 Task: Create a due date automation trigger when advanced on, 2 working days after a card is due add dates starting next week at 11:00 AM.
Action: Mouse moved to (963, 73)
Screenshot: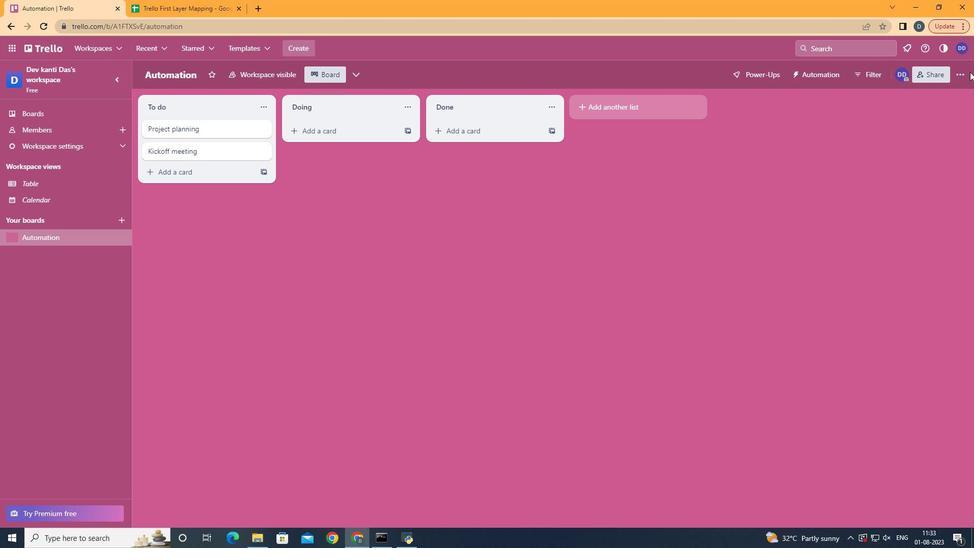 
Action: Mouse pressed left at (963, 73)
Screenshot: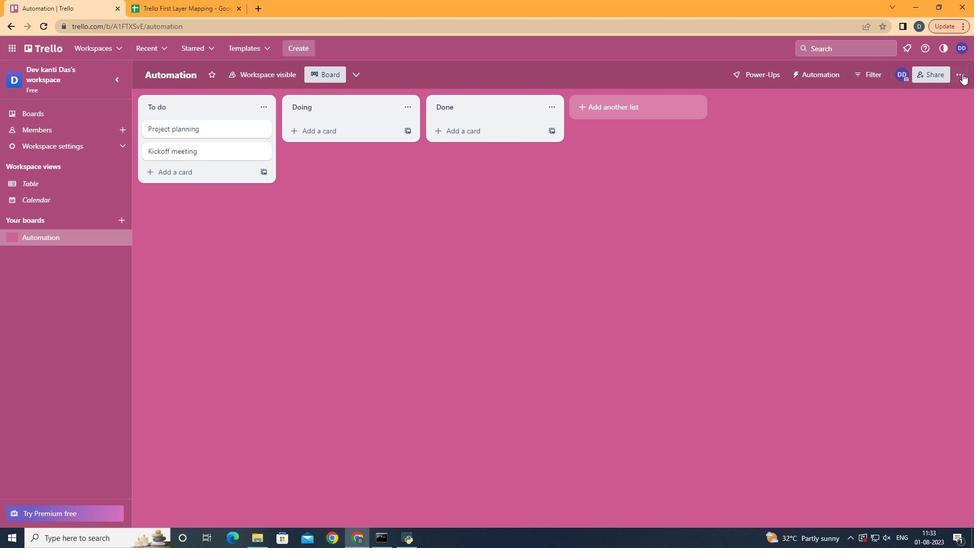 
Action: Mouse moved to (891, 212)
Screenshot: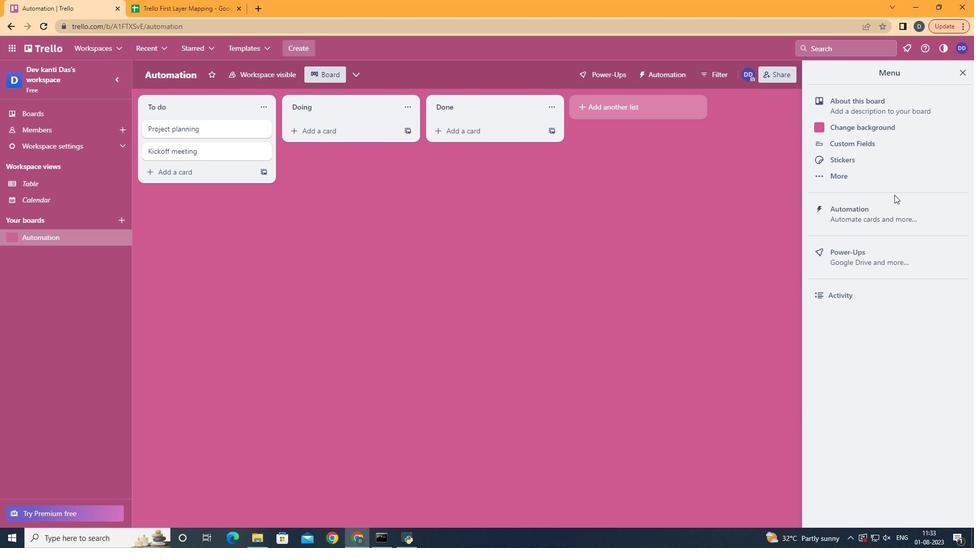 
Action: Mouse pressed left at (891, 212)
Screenshot: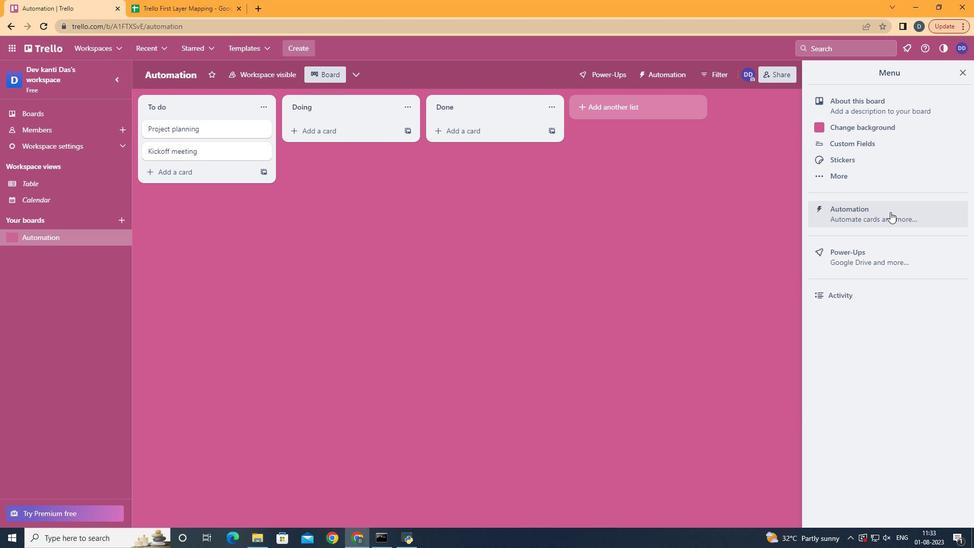 
Action: Mouse moved to (200, 206)
Screenshot: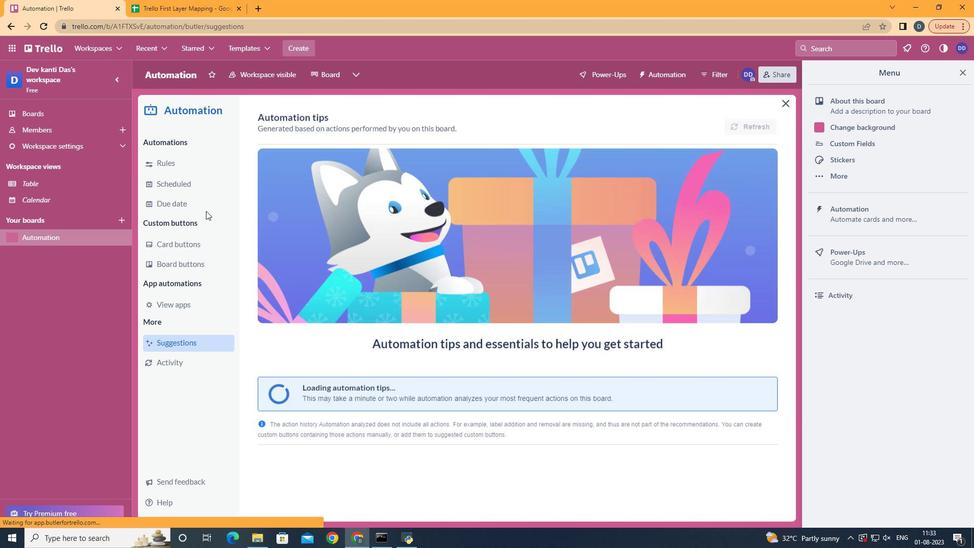 
Action: Mouse pressed left at (200, 206)
Screenshot: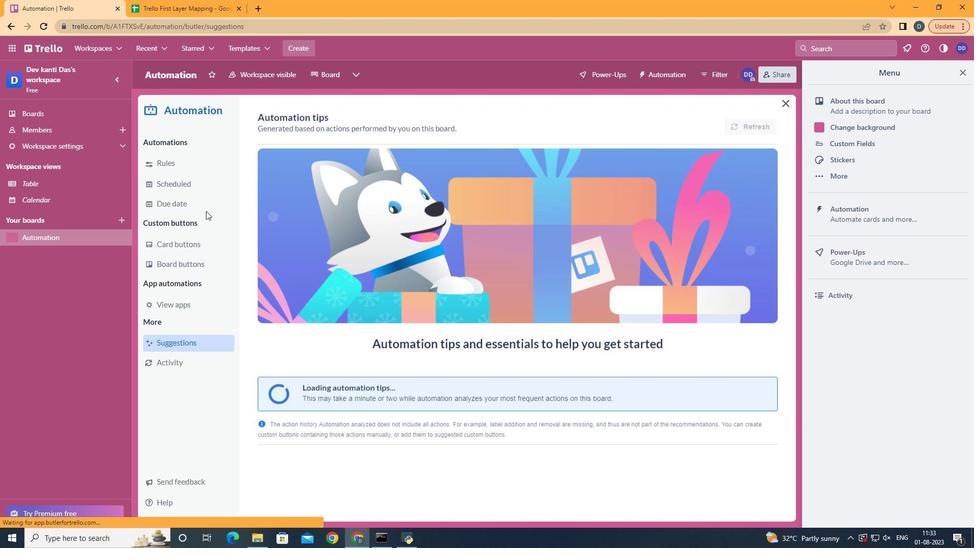 
Action: Mouse moved to (718, 118)
Screenshot: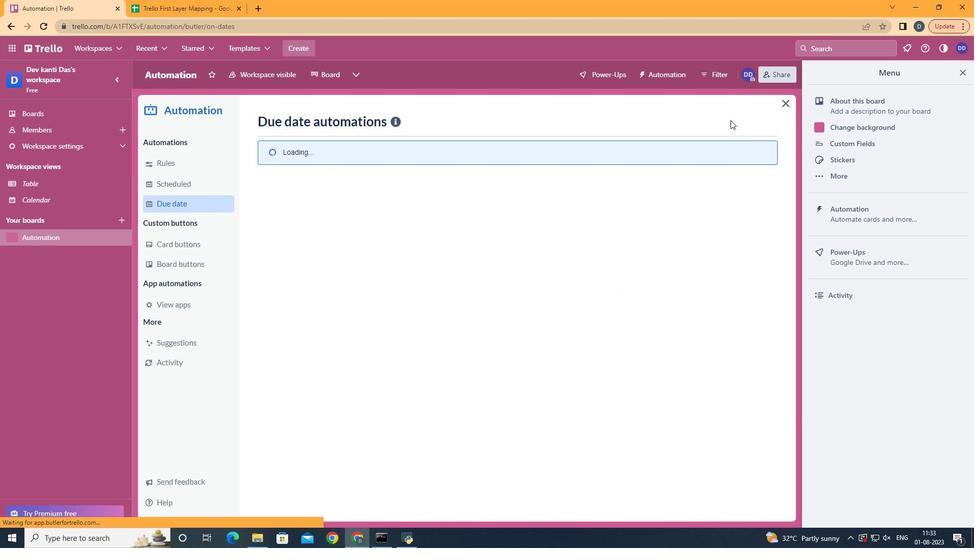 
Action: Mouse pressed left at (718, 118)
Screenshot: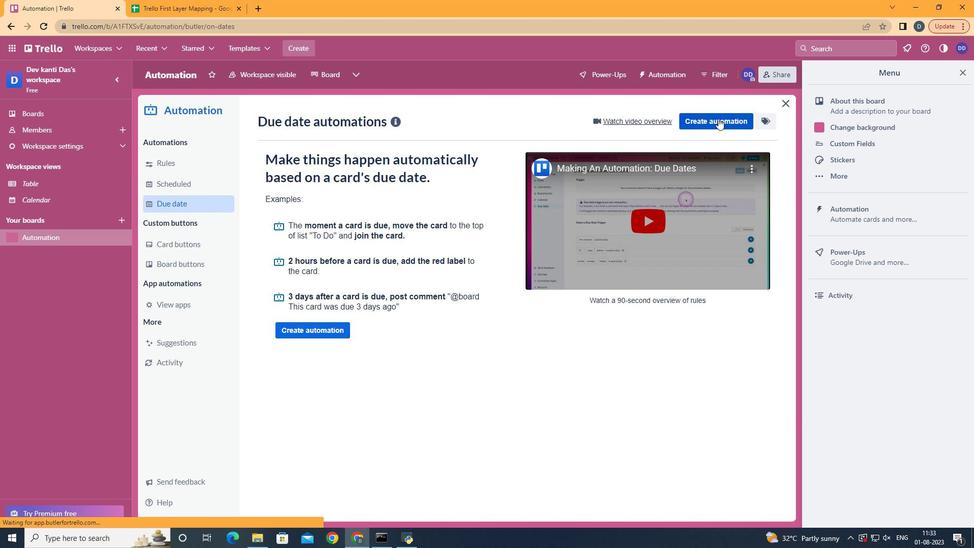 
Action: Mouse moved to (623, 220)
Screenshot: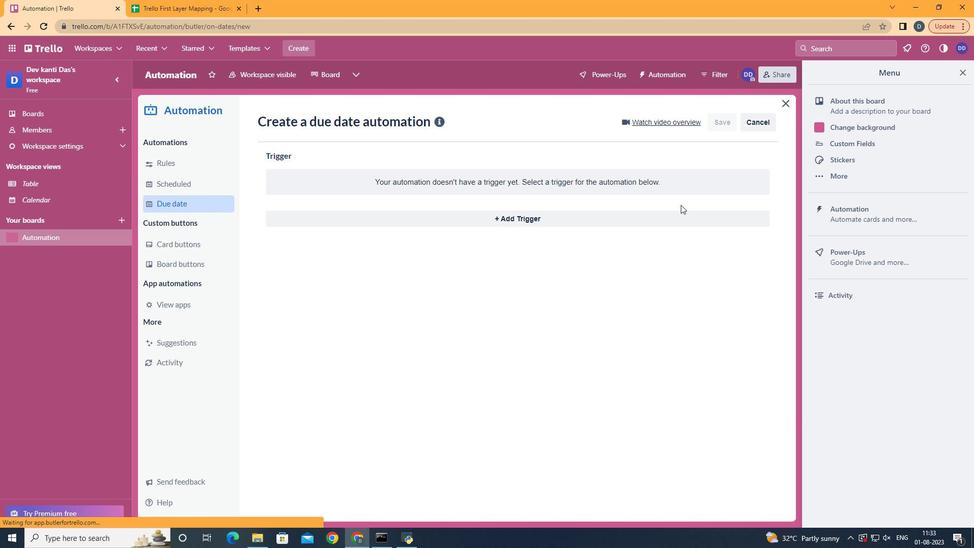 
Action: Mouse pressed left at (623, 220)
Screenshot: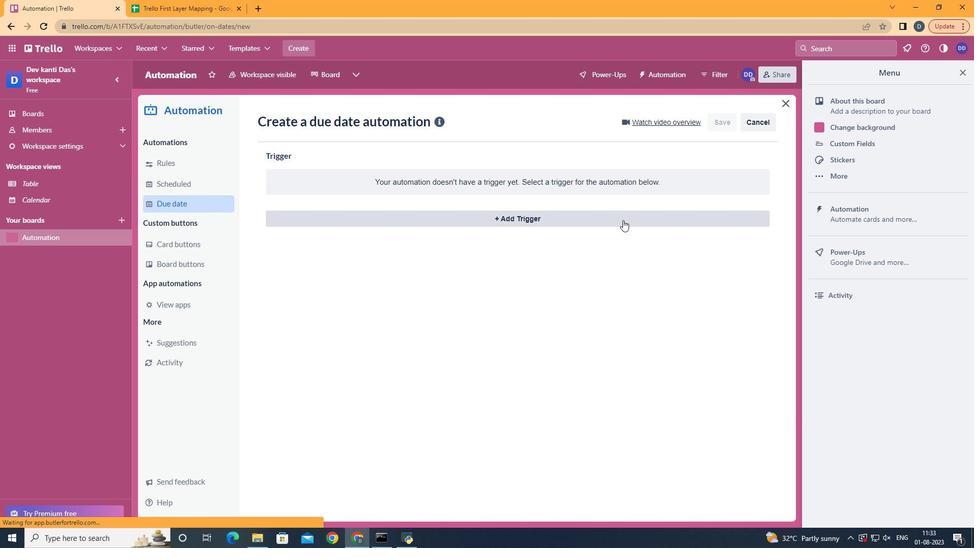 
Action: Mouse moved to (323, 411)
Screenshot: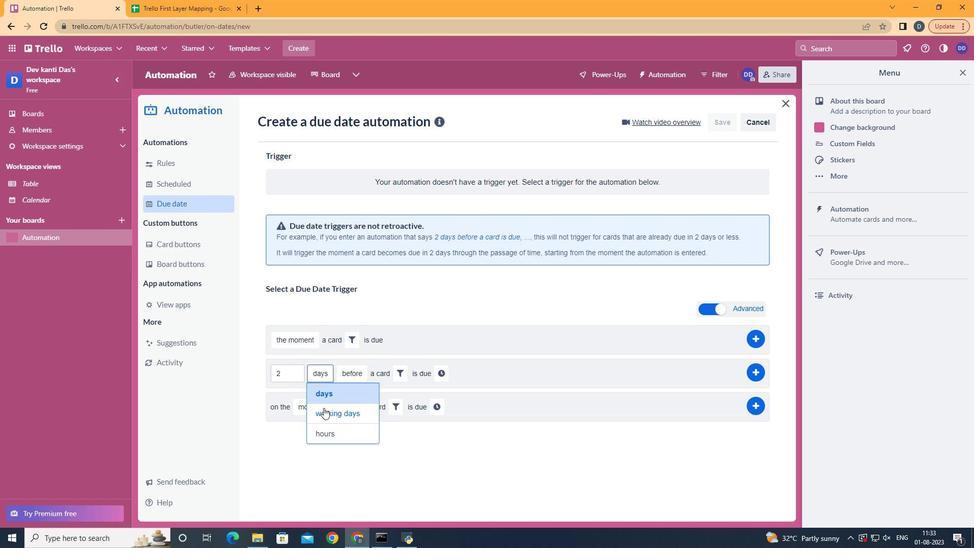 
Action: Mouse pressed left at (323, 411)
Screenshot: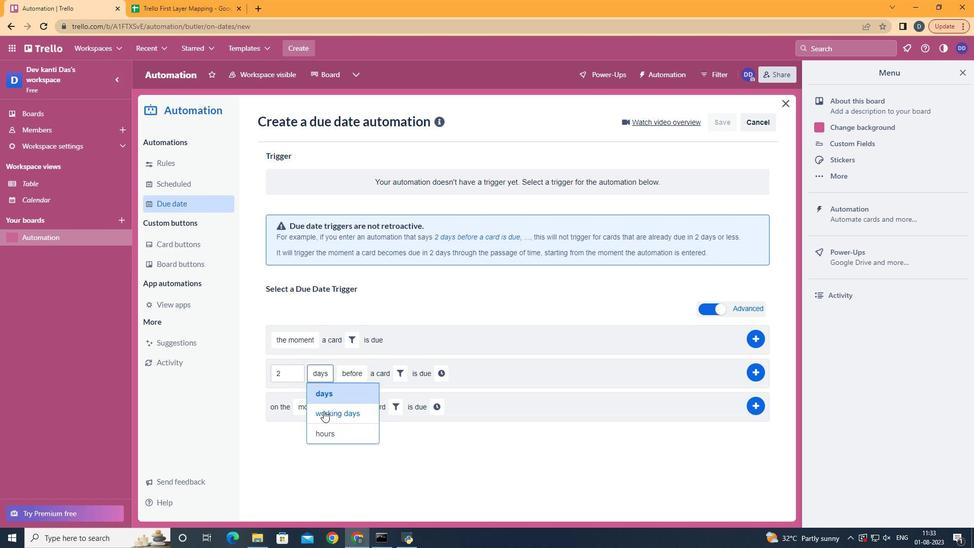 
Action: Mouse moved to (377, 416)
Screenshot: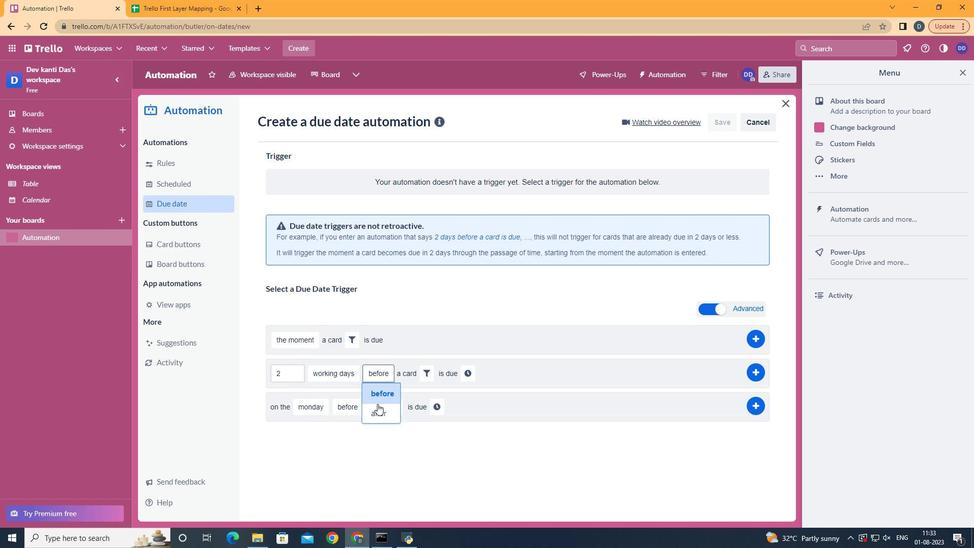 
Action: Mouse pressed left at (377, 416)
Screenshot: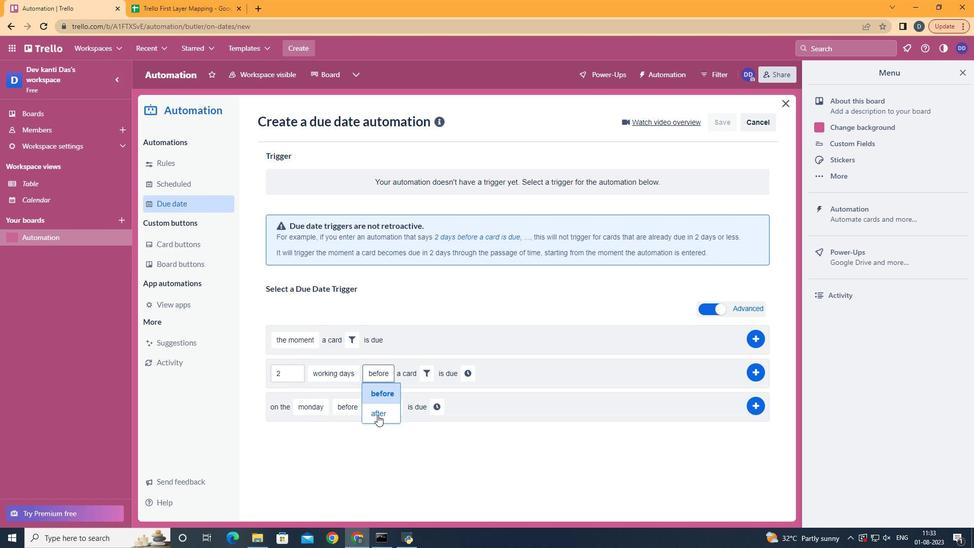 
Action: Mouse moved to (424, 376)
Screenshot: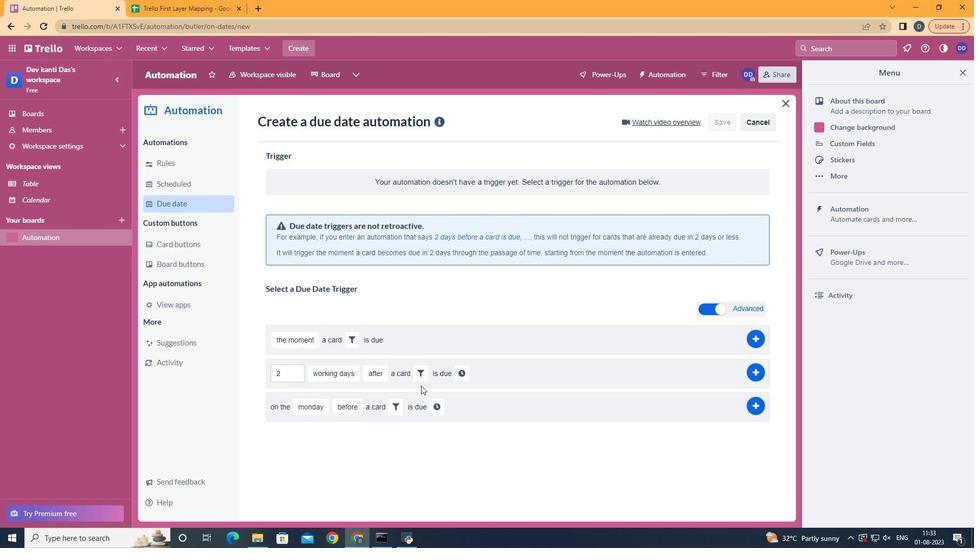 
Action: Mouse pressed left at (424, 376)
Screenshot: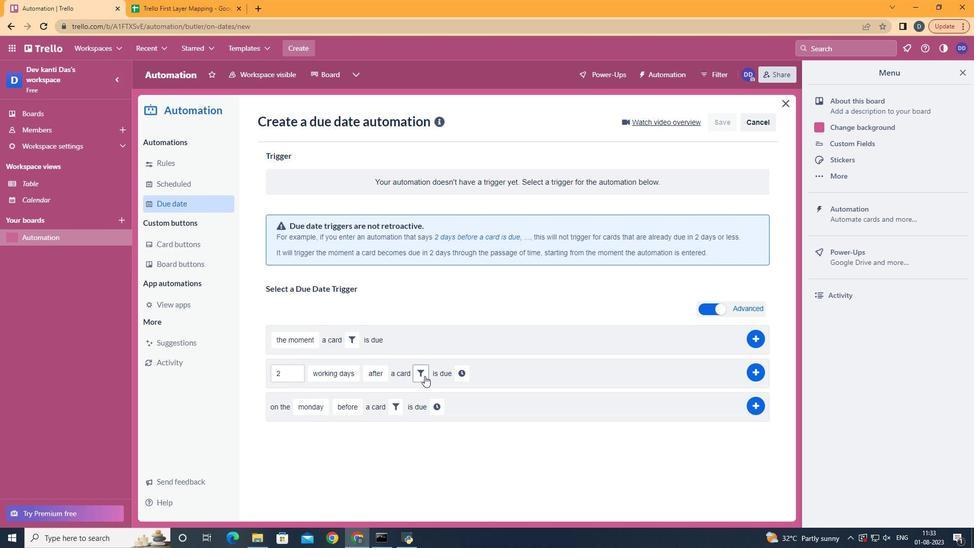 
Action: Mouse moved to (471, 408)
Screenshot: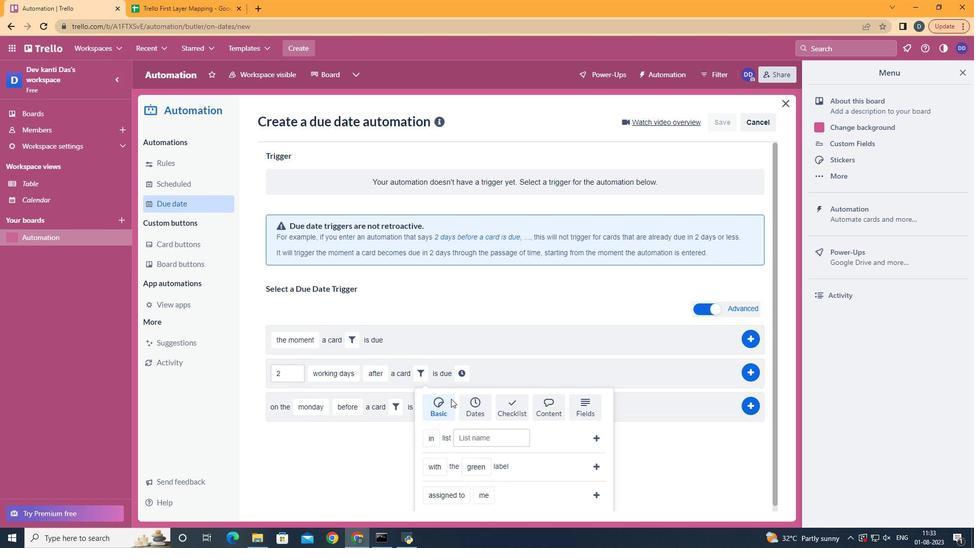 
Action: Mouse pressed left at (471, 408)
Screenshot: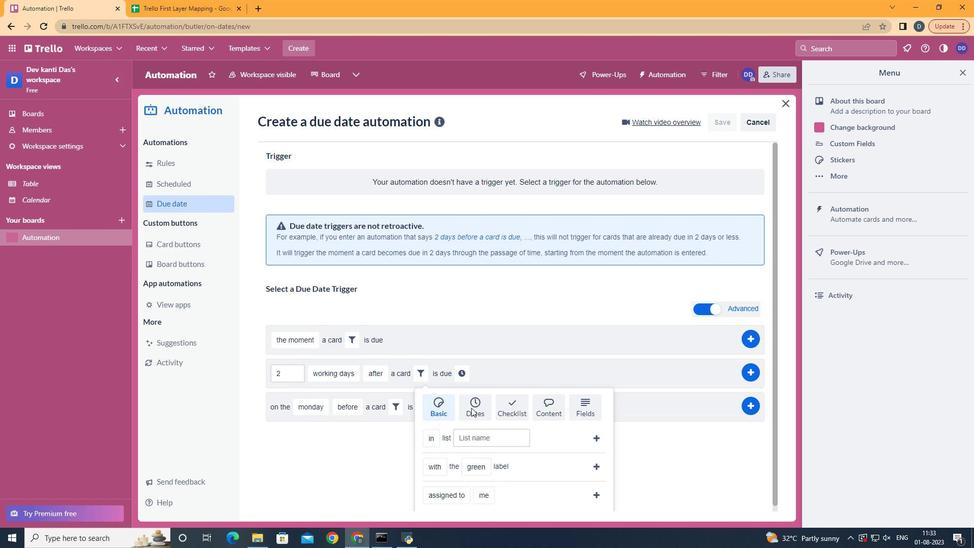 
Action: Mouse scrolled (471, 407) with delta (0, 0)
Screenshot: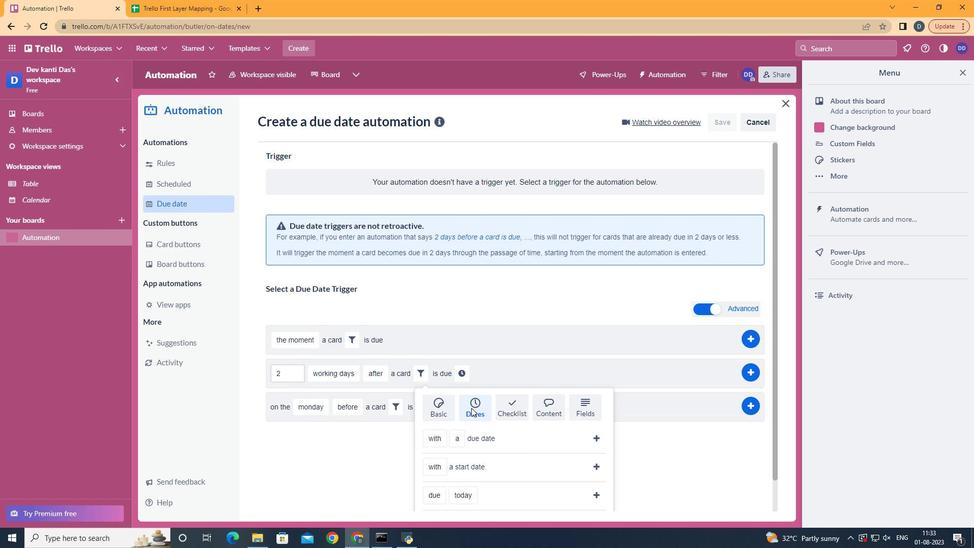 
Action: Mouse scrolled (471, 407) with delta (0, 0)
Screenshot: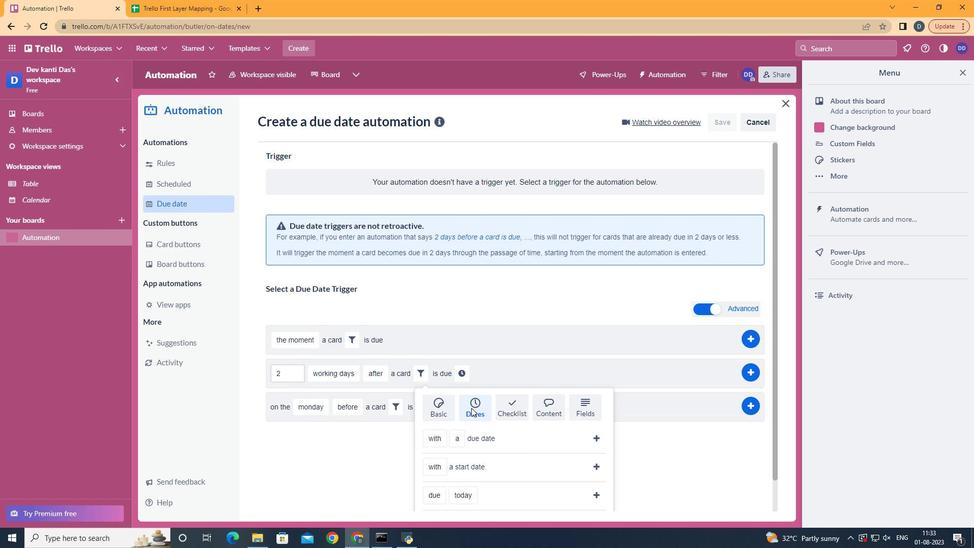 
Action: Mouse moved to (472, 408)
Screenshot: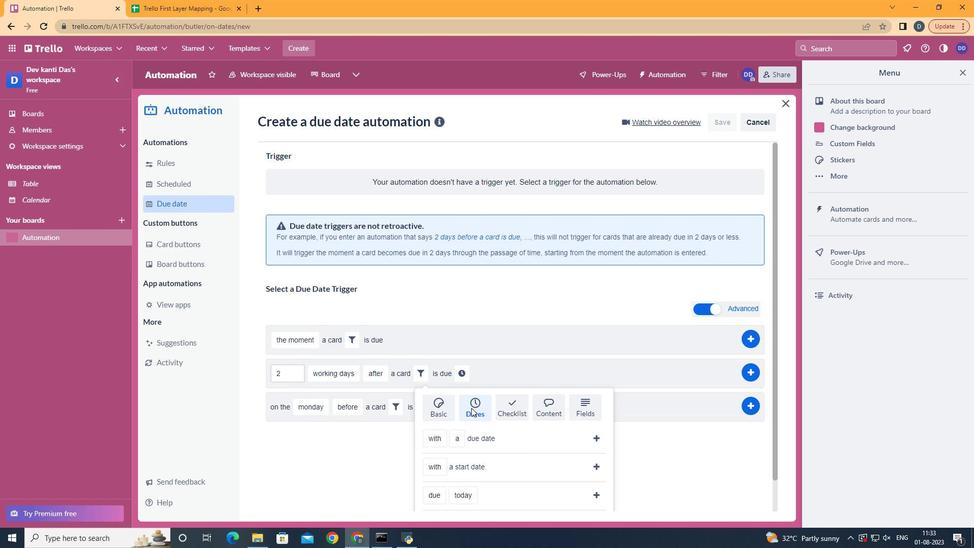
Action: Mouse scrolled (472, 407) with delta (0, 0)
Screenshot: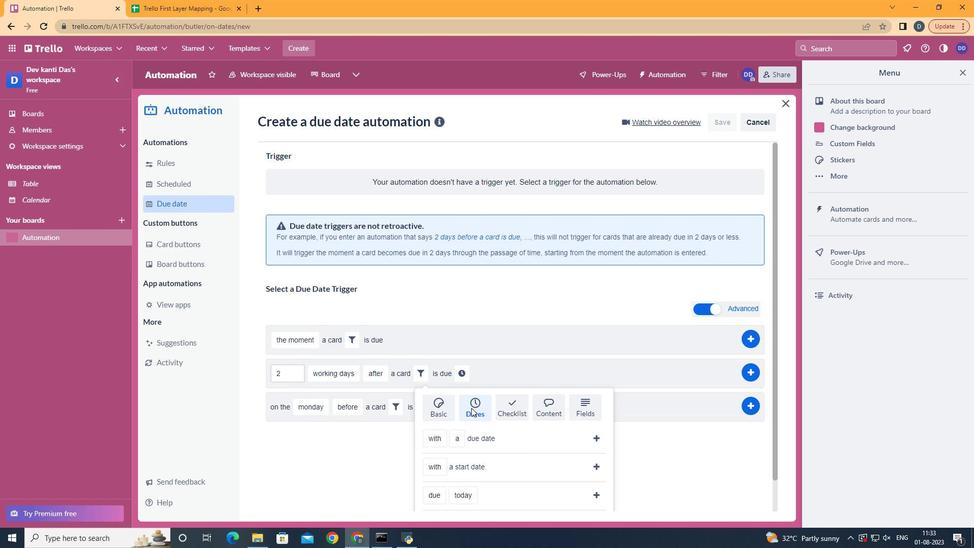 
Action: Mouse scrolled (472, 407) with delta (0, 0)
Screenshot: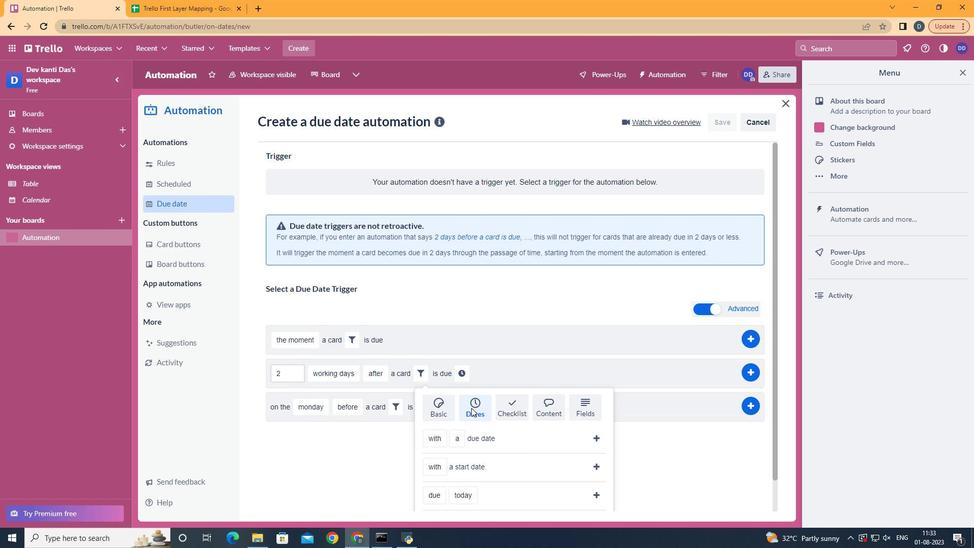 
Action: Mouse moved to (449, 420)
Screenshot: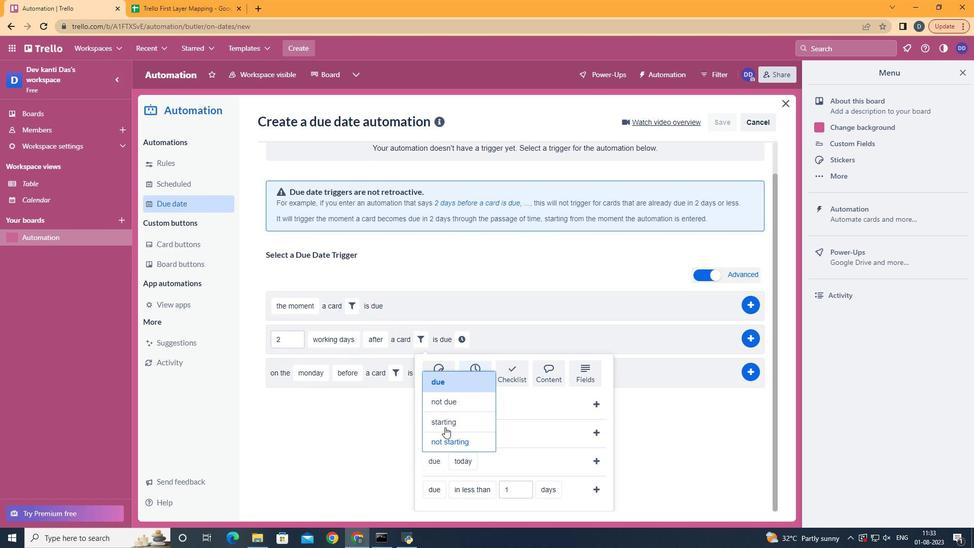 
Action: Mouse pressed left at (449, 420)
Screenshot: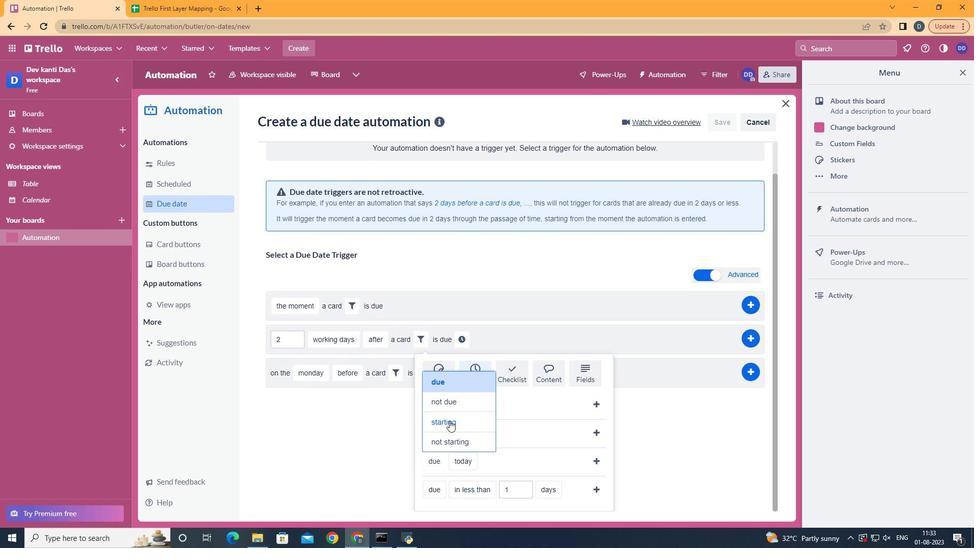 
Action: Mouse moved to (494, 402)
Screenshot: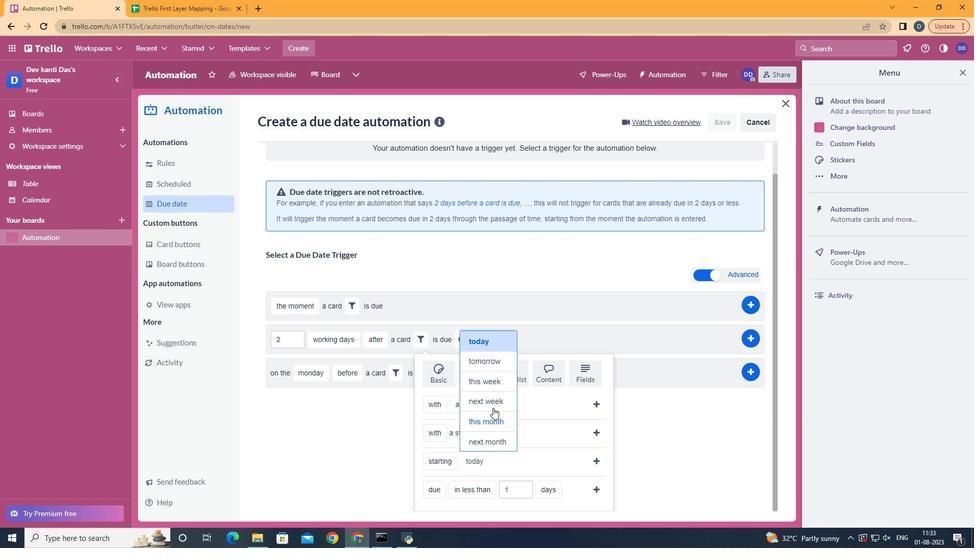 
Action: Mouse pressed left at (494, 402)
Screenshot: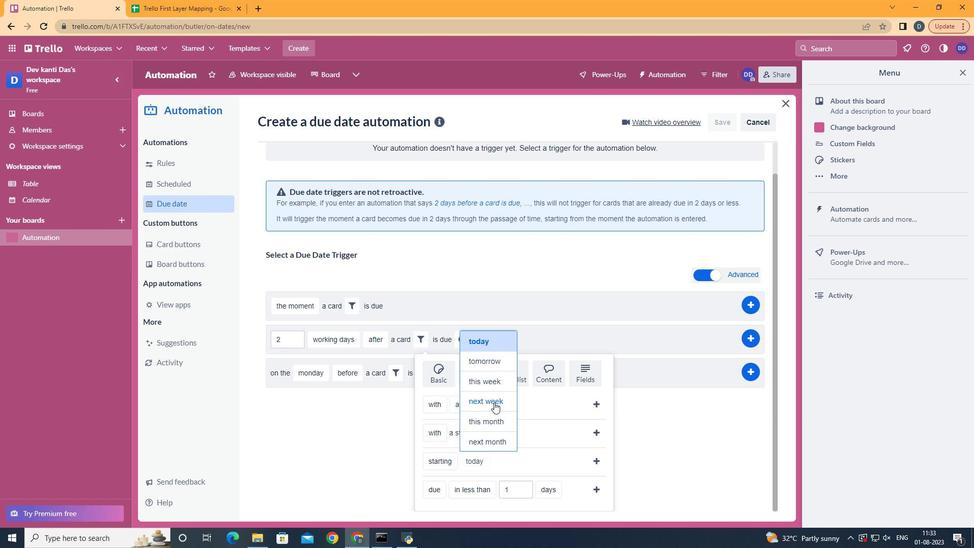 
Action: Mouse moved to (598, 463)
Screenshot: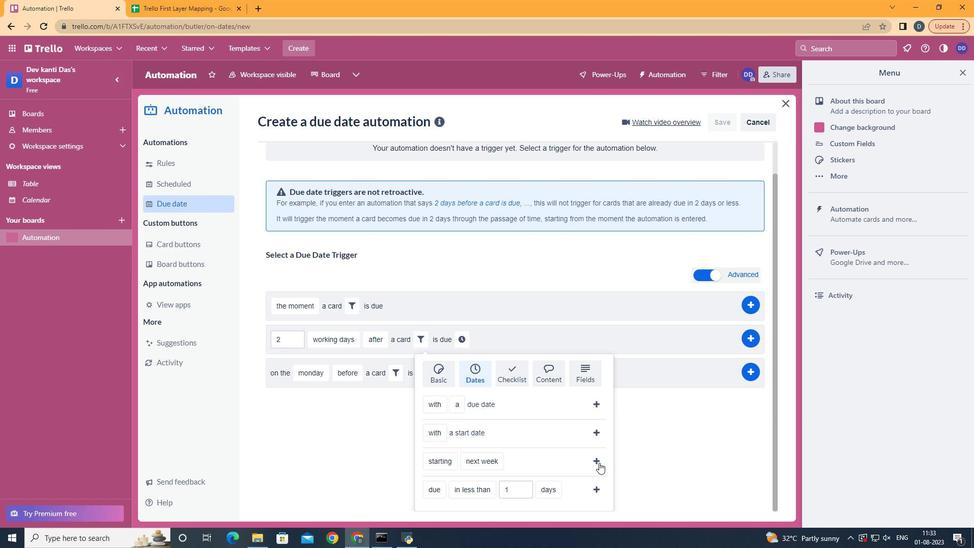 
Action: Mouse pressed left at (598, 463)
Screenshot: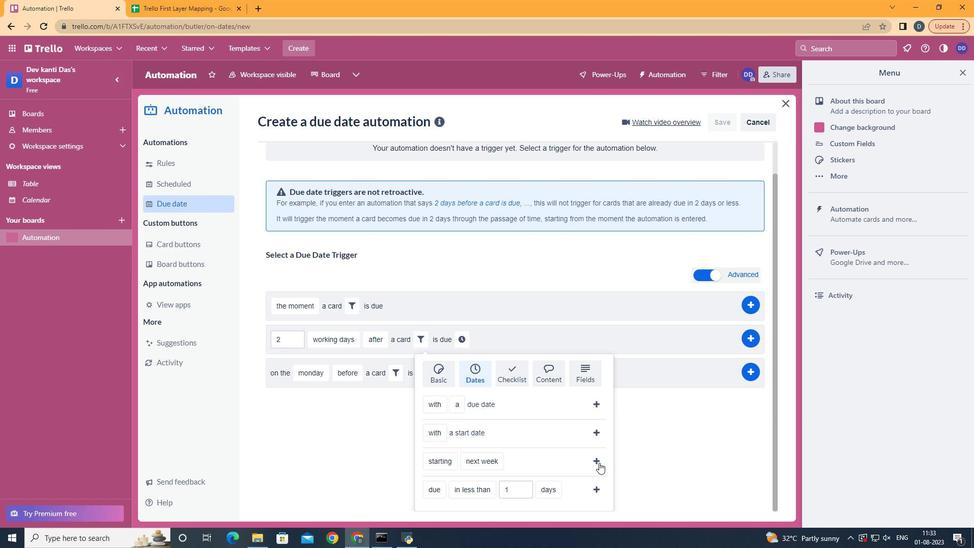 
Action: Mouse moved to (544, 379)
Screenshot: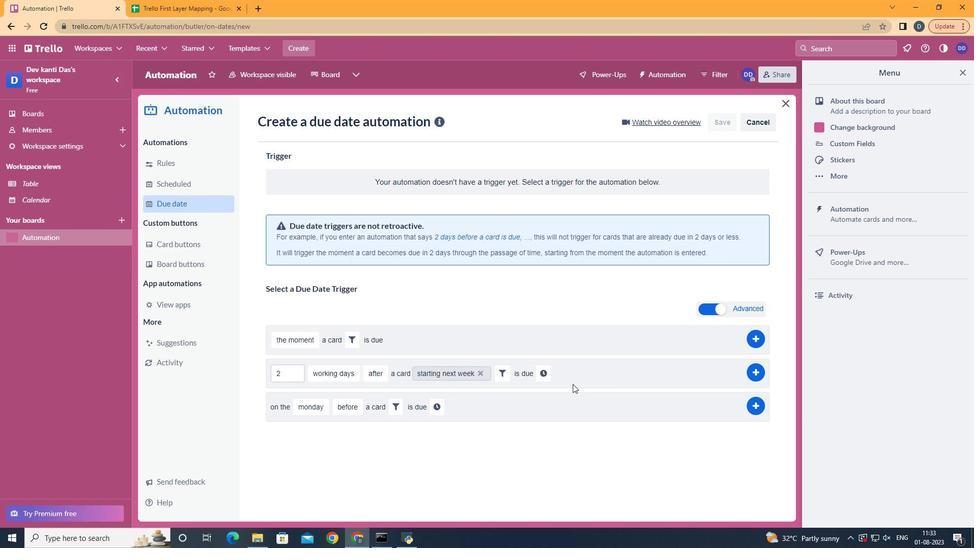 
Action: Mouse pressed left at (544, 379)
Screenshot: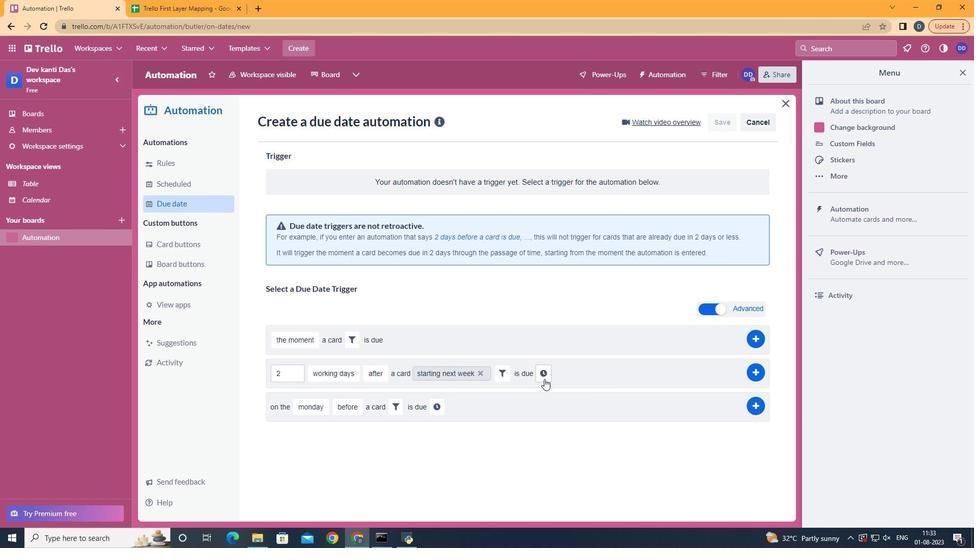 
Action: Mouse moved to (598, 378)
Screenshot: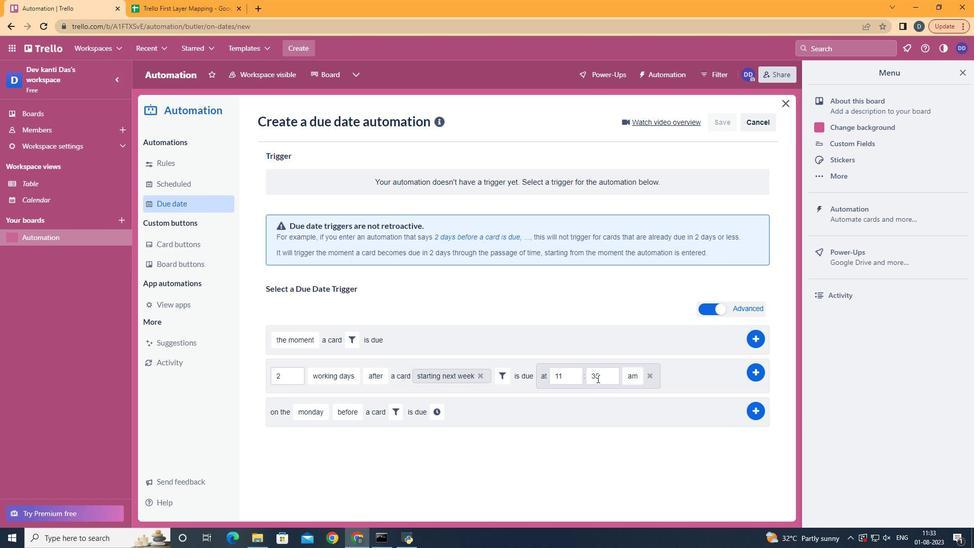 
Action: Mouse pressed left at (598, 378)
Screenshot: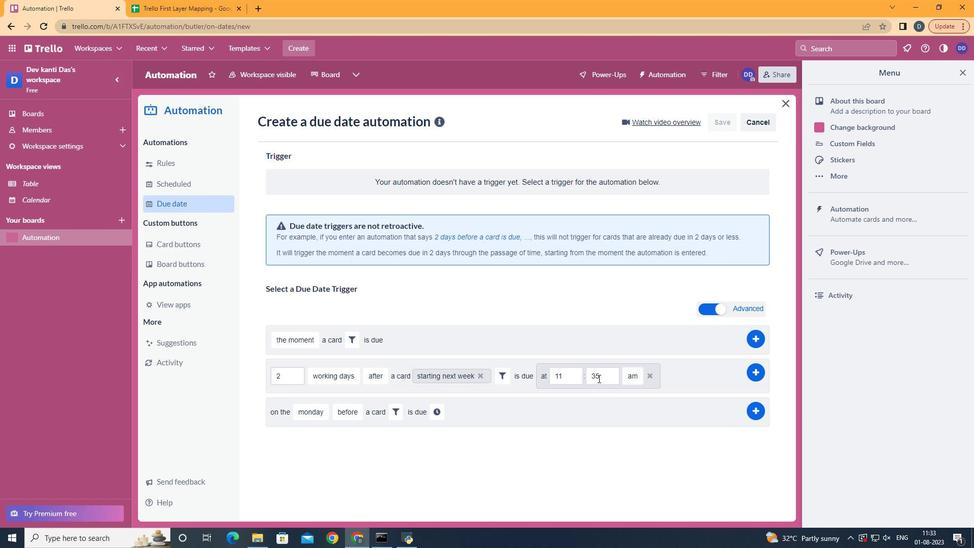 
Action: Key pressed <Key.backspace><Key.backspace>00
Screenshot: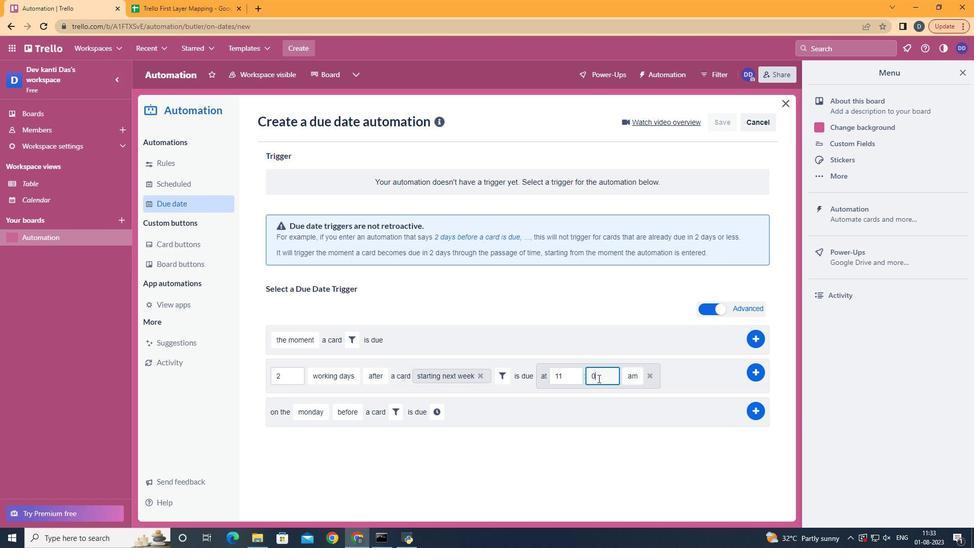 
Action: Mouse moved to (765, 370)
Screenshot: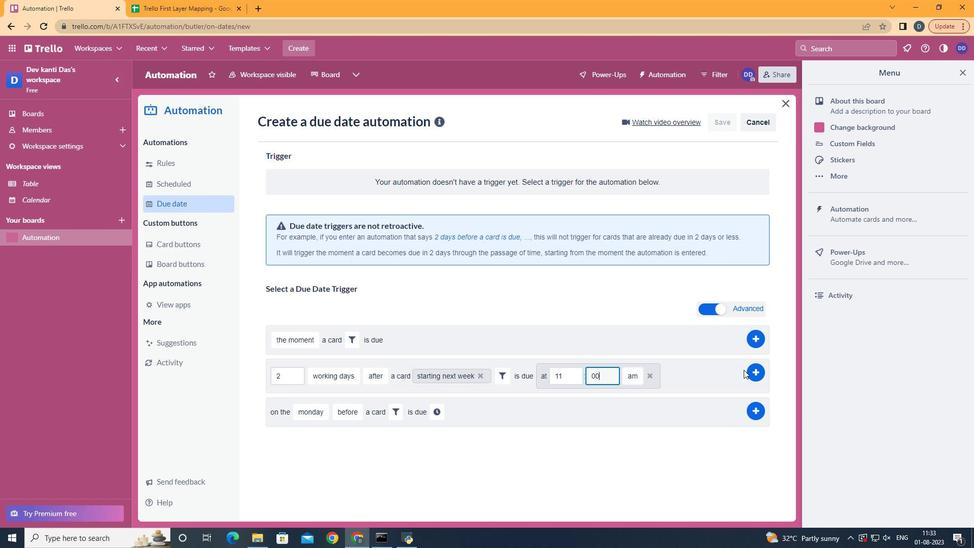 
Action: Mouse pressed left at (765, 370)
Screenshot: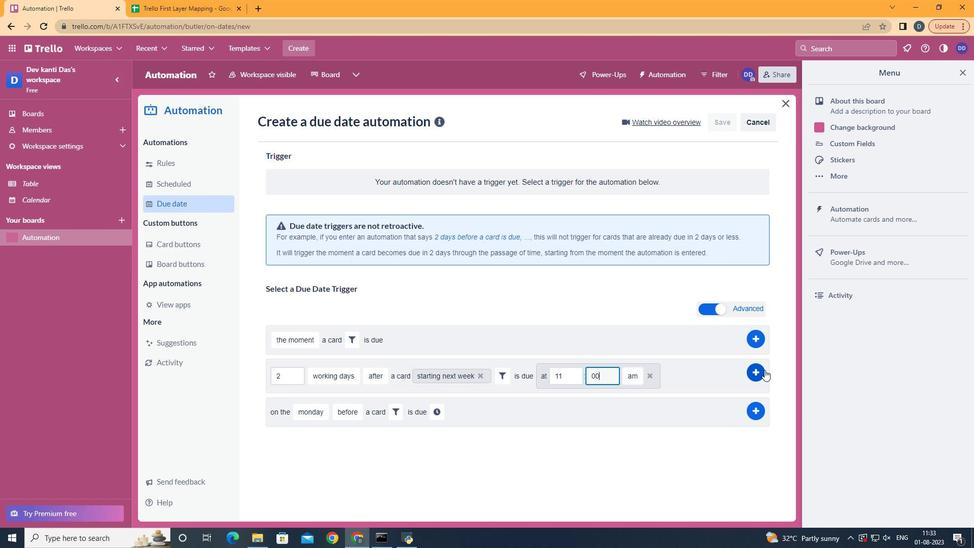 
Action: Mouse moved to (565, 184)
Screenshot: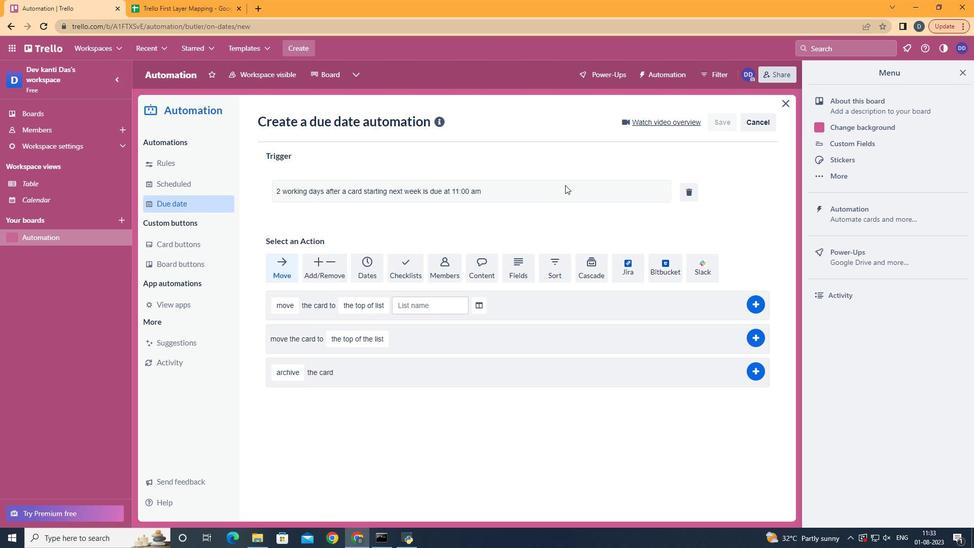 
